 Task: Forward email with the signature 'Adam Smith' with the subject 'Request for information' from softage.1@softage.net to 'softage.2@softage.net' with the message 'I would like to request a meeting to discuss the new product launch strategy.'
Action: Mouse moved to (968, 216)
Screenshot: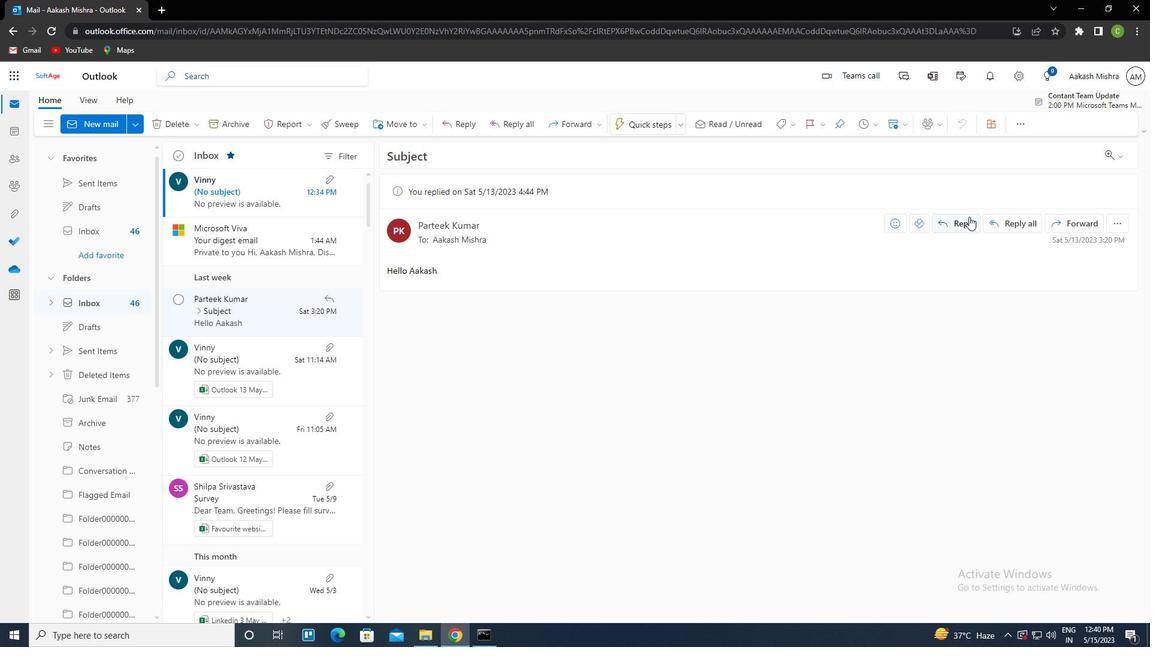 
Action: Mouse pressed left at (968, 216)
Screenshot: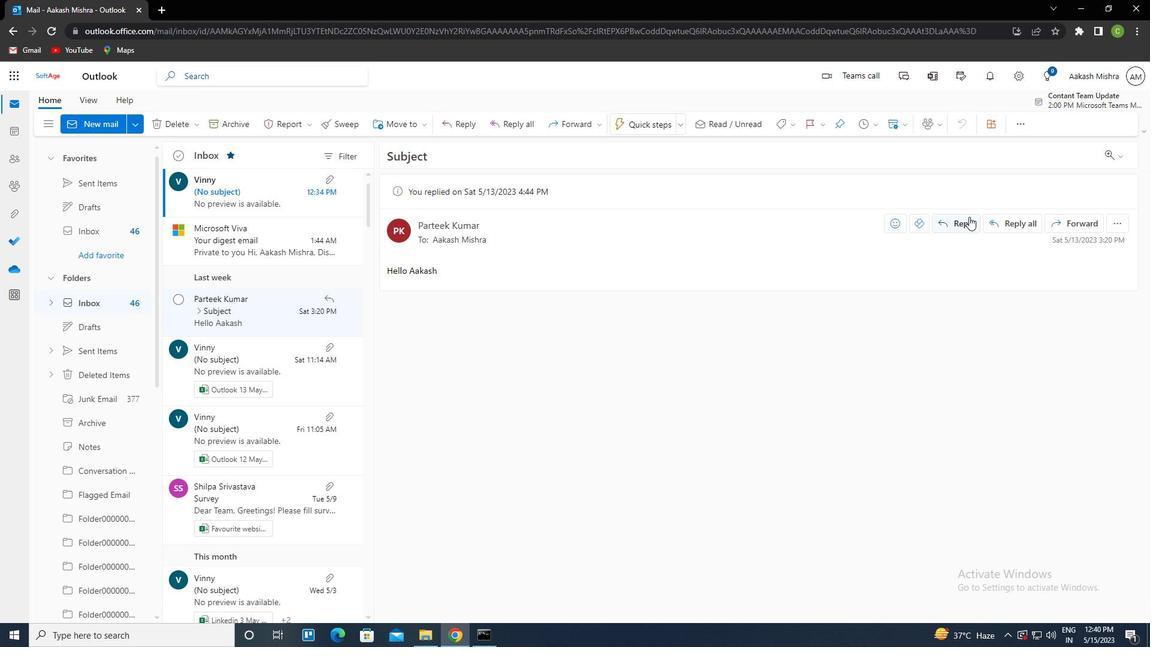 
Action: Mouse moved to (767, 126)
Screenshot: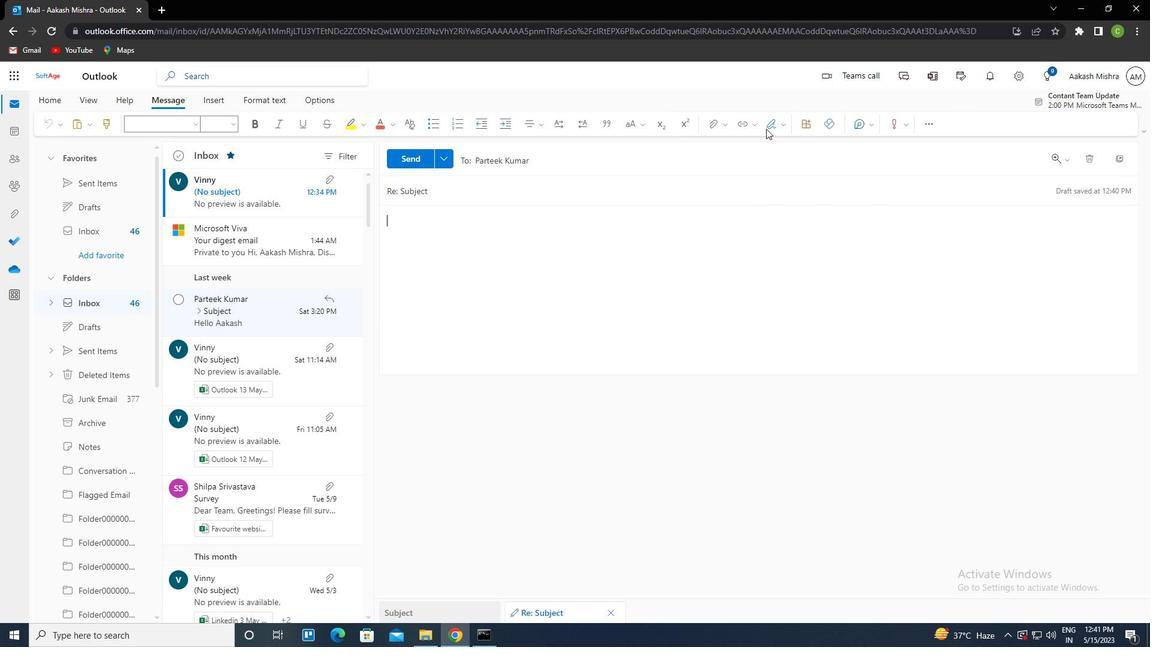 
Action: Mouse pressed left at (767, 126)
Screenshot: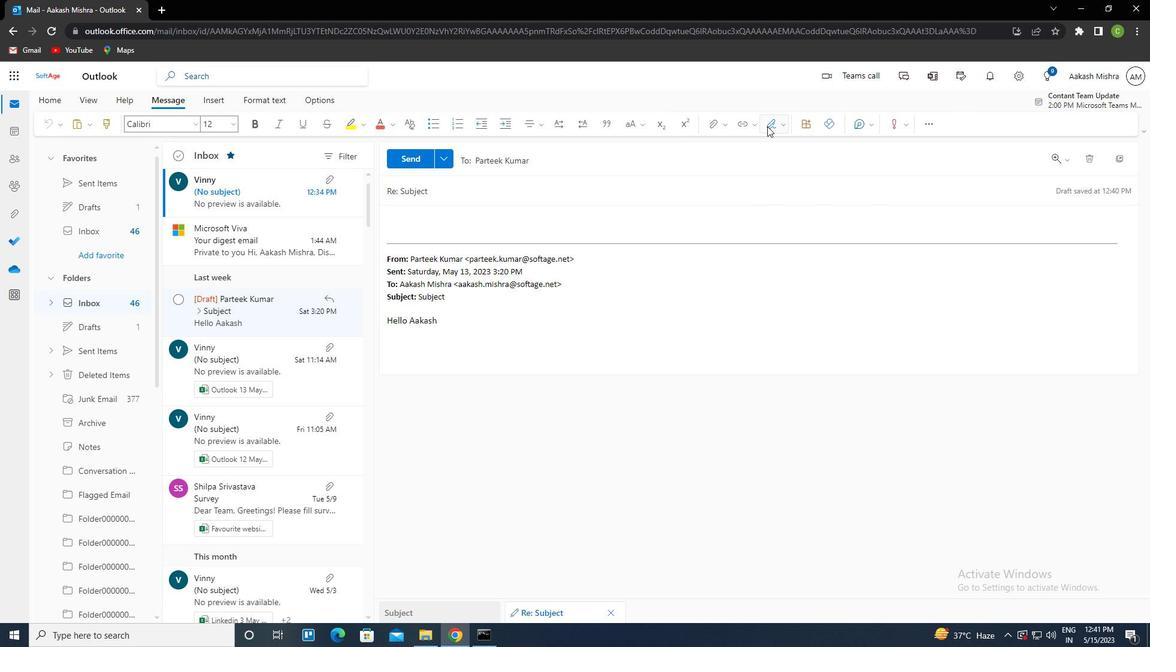
Action: Mouse moved to (770, 179)
Screenshot: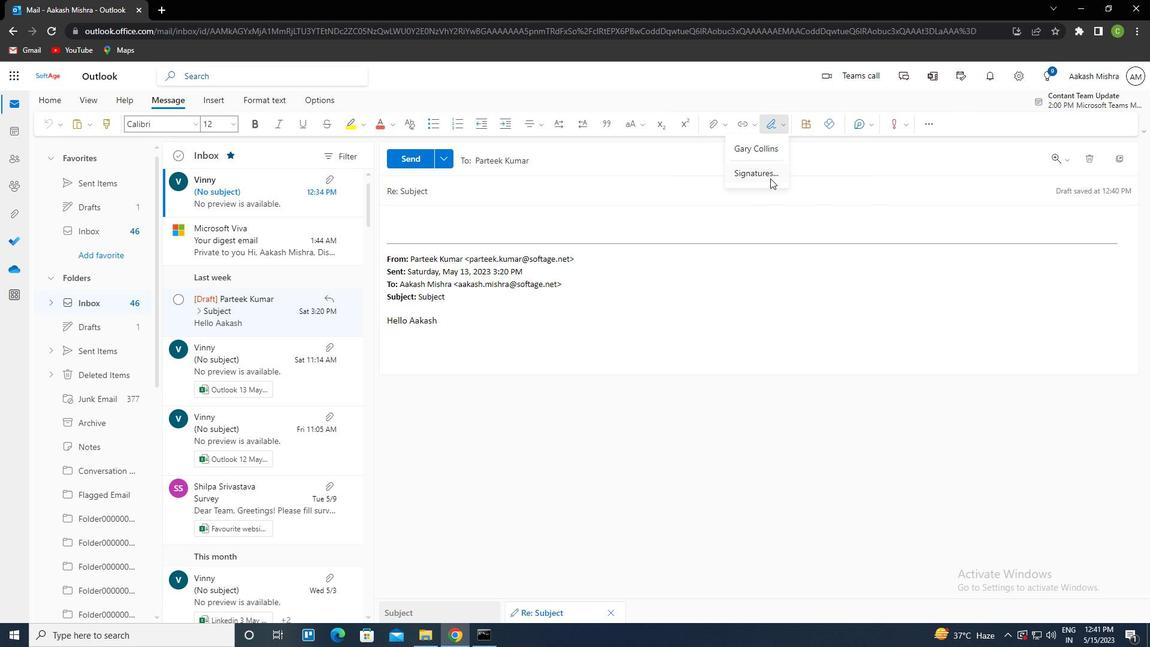 
Action: Mouse pressed left at (770, 179)
Screenshot: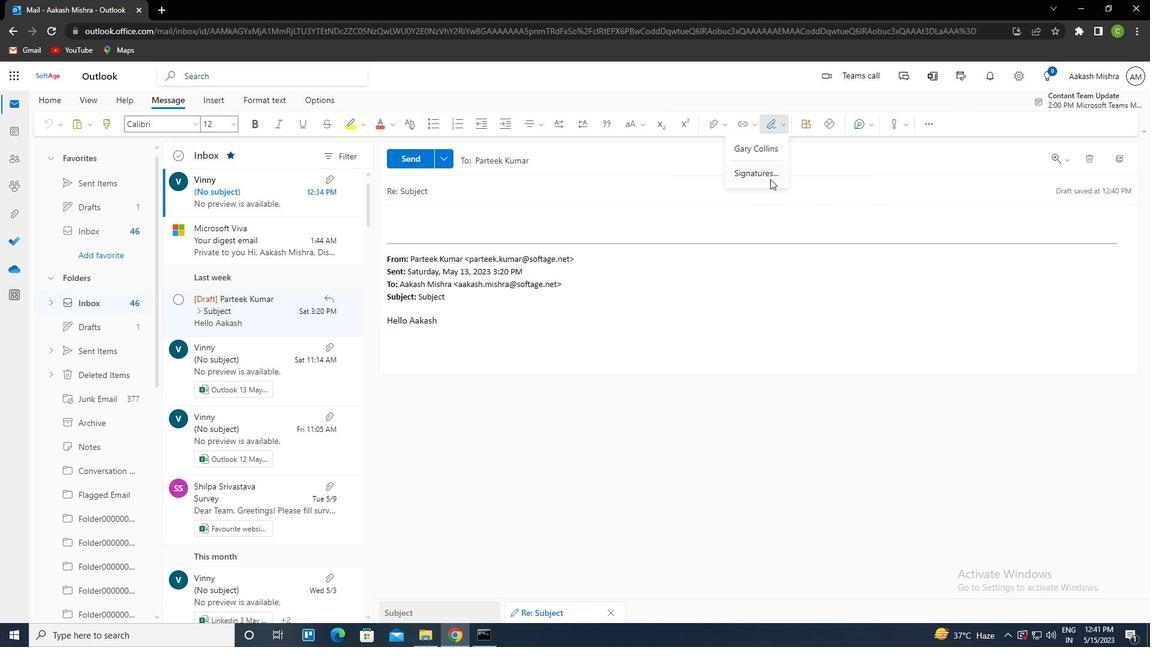
Action: Mouse moved to (804, 215)
Screenshot: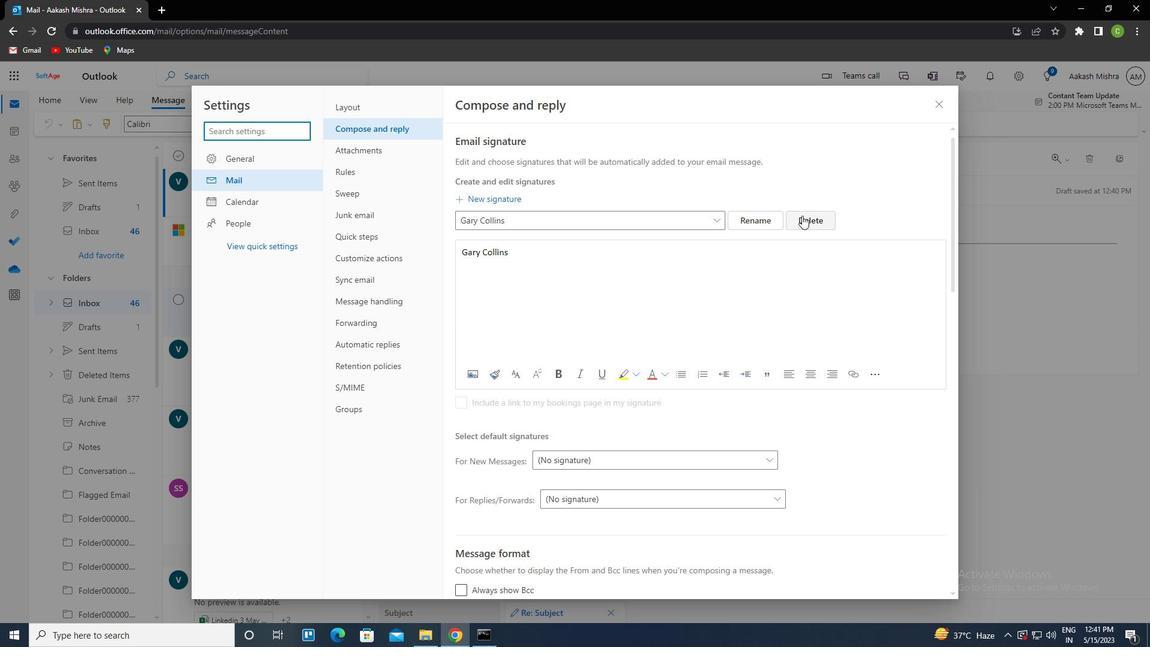 
Action: Mouse pressed left at (804, 215)
Screenshot: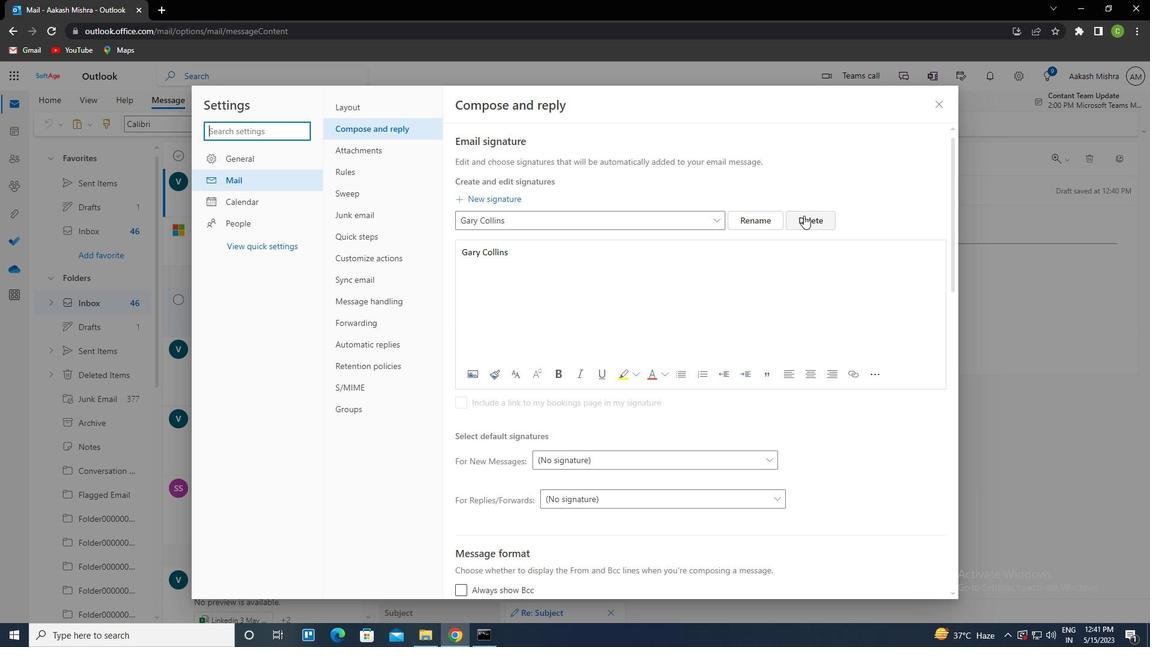 
Action: Mouse moved to (632, 224)
Screenshot: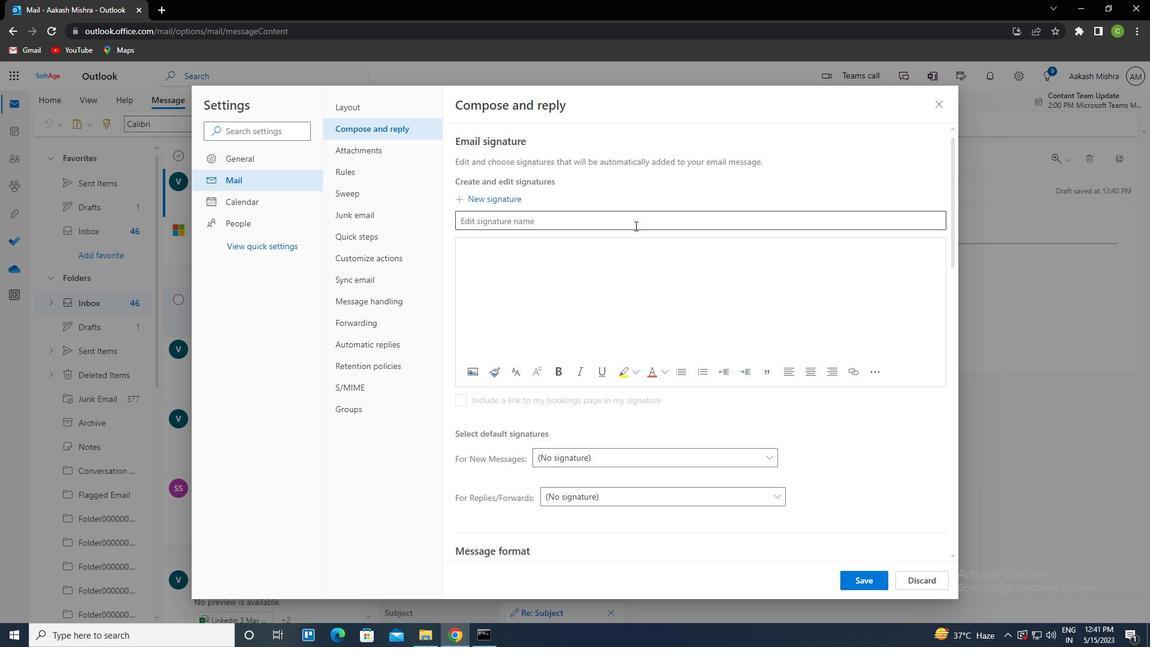 
Action: Mouse pressed left at (632, 224)
Screenshot: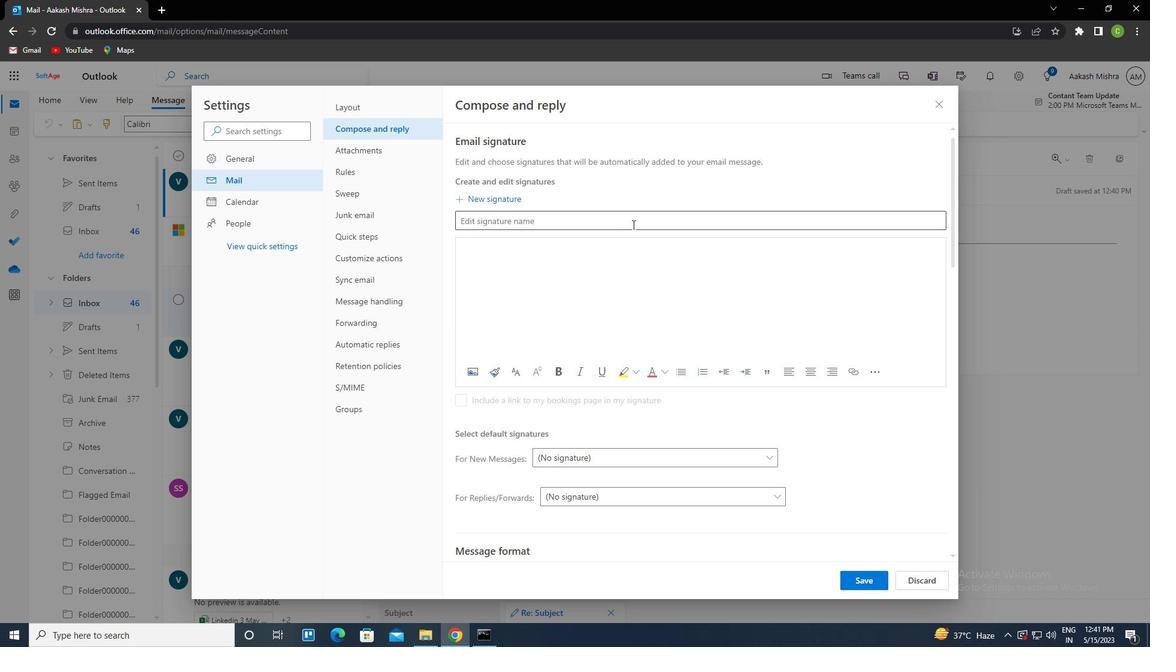 
Action: Key pressed <Key.caps_lock>a<Key.caps_lock>dma<Key.space><Key.backspace><Key.backspace><Key.backspace>am<Key.space><Key.caps_lock>s<Key.caps_lock>mith<Key.tab><Key.caps_lock>a<Key.caps_lock>dam<Key.space><Key.caps_lock>s<Key.caps_lock>mith
Screenshot: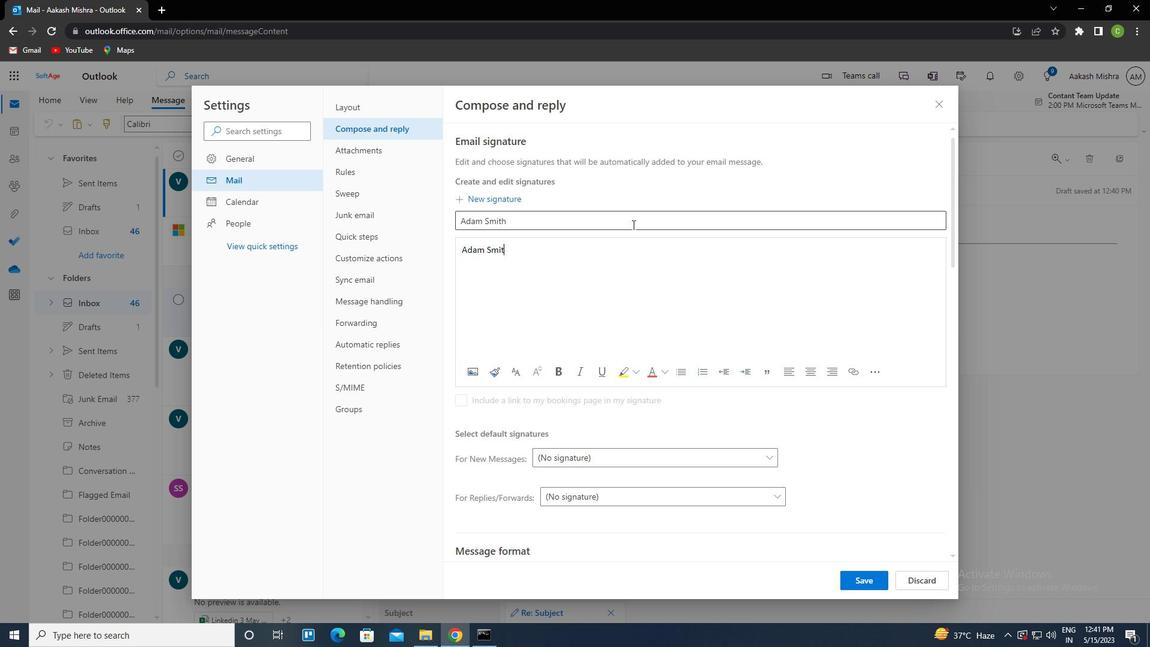 
Action: Mouse moved to (864, 580)
Screenshot: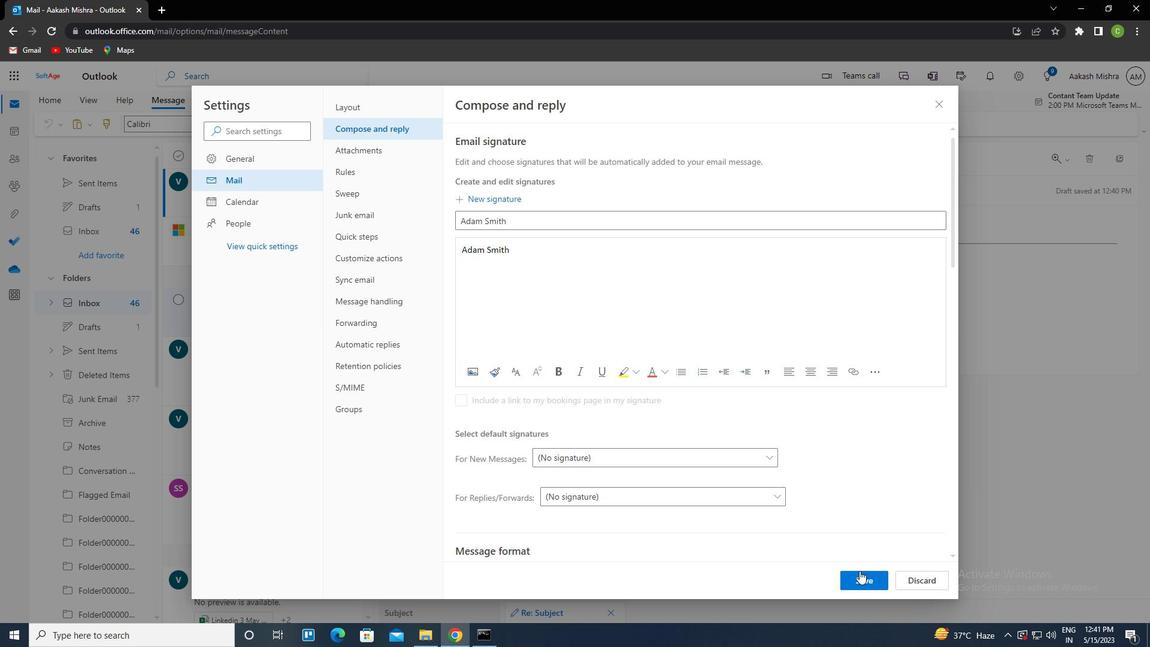 
Action: Mouse pressed left at (864, 580)
Screenshot: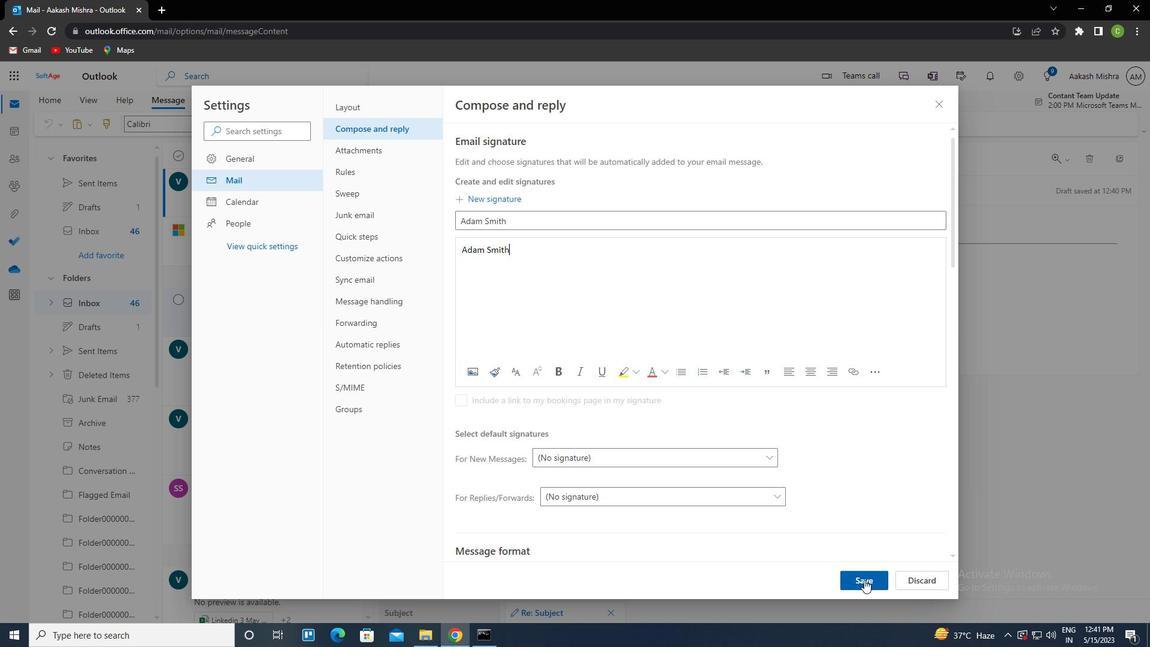 
Action: Mouse moved to (935, 104)
Screenshot: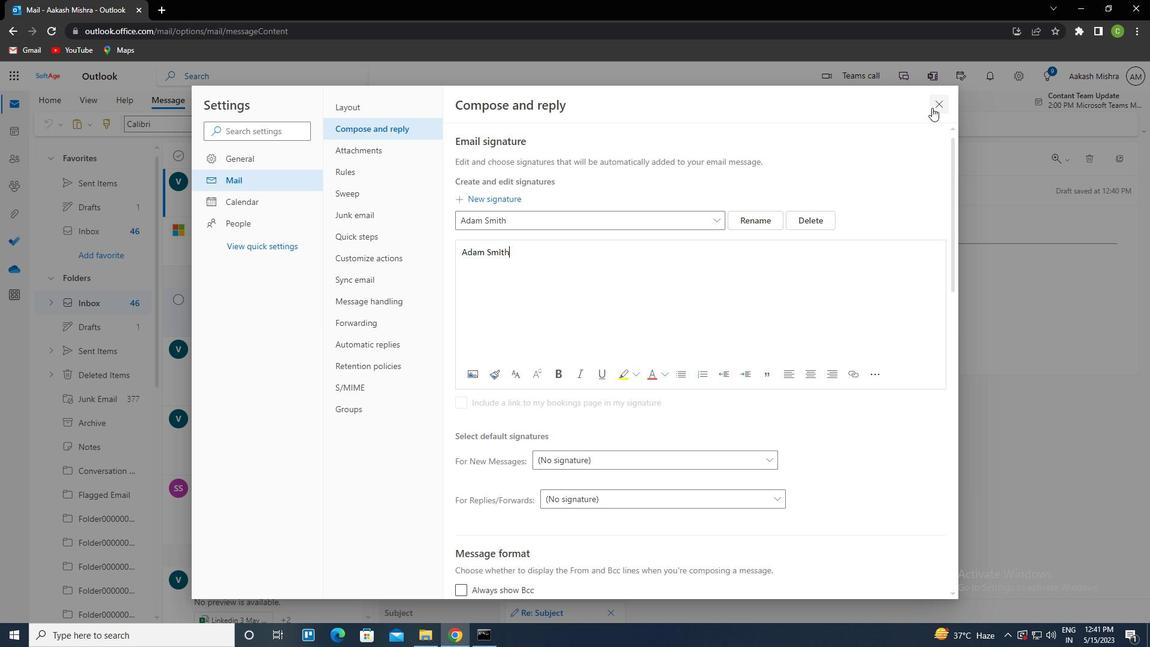 
Action: Mouse pressed left at (935, 104)
Screenshot: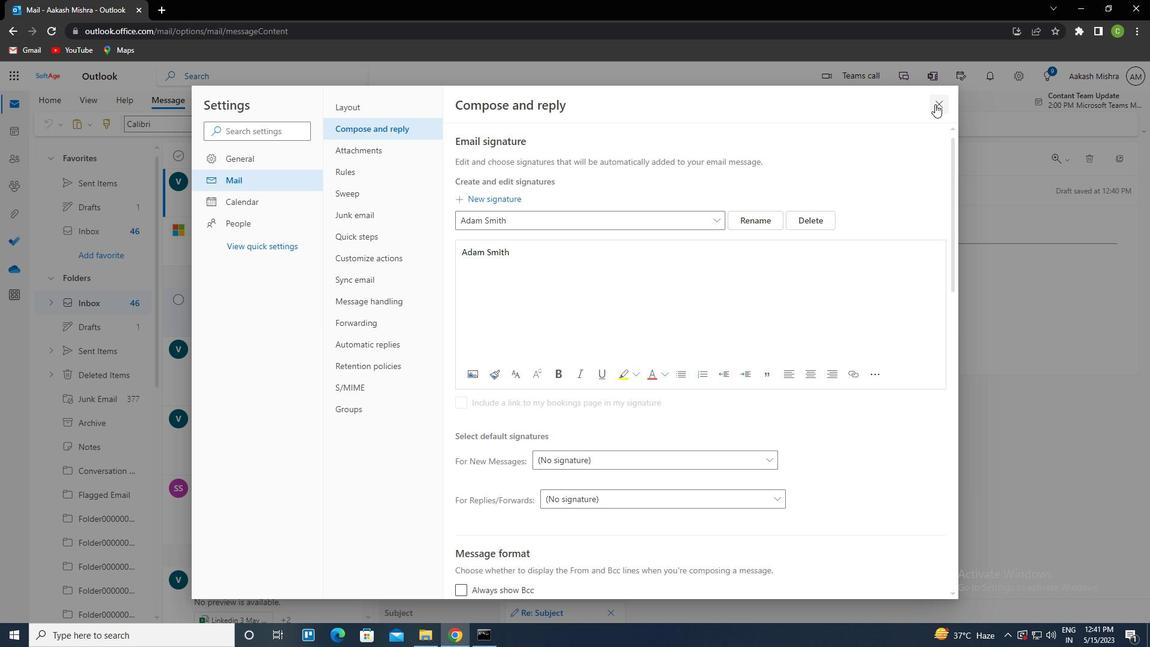 
Action: Mouse moved to (721, 127)
Screenshot: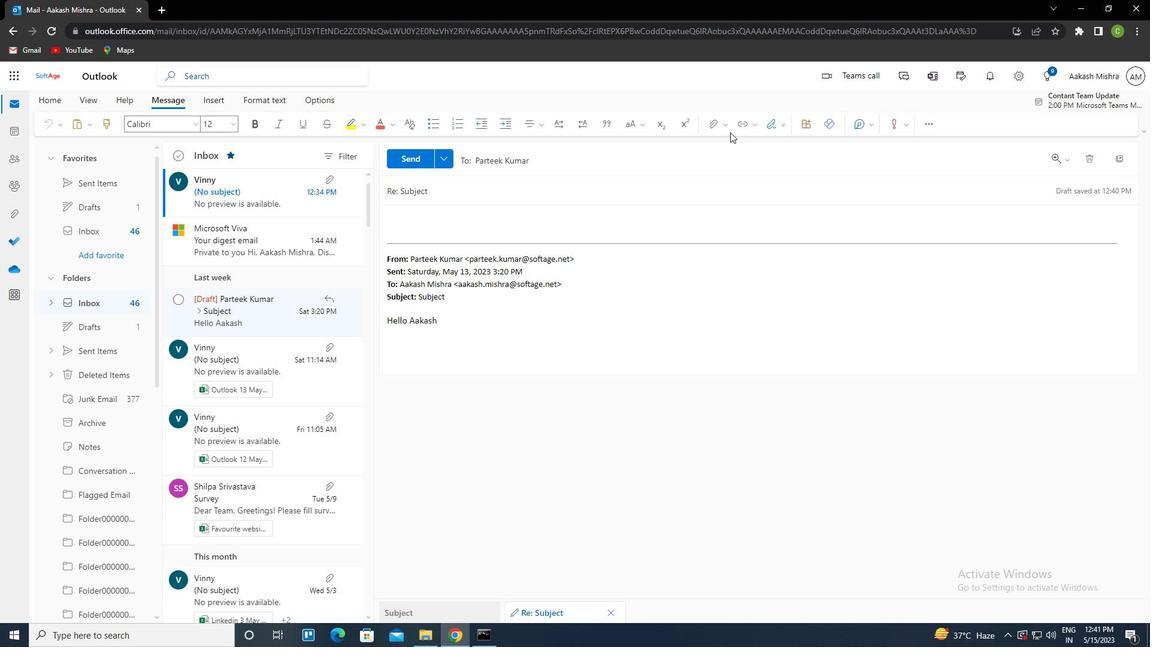 
Action: Mouse pressed left at (721, 127)
Screenshot: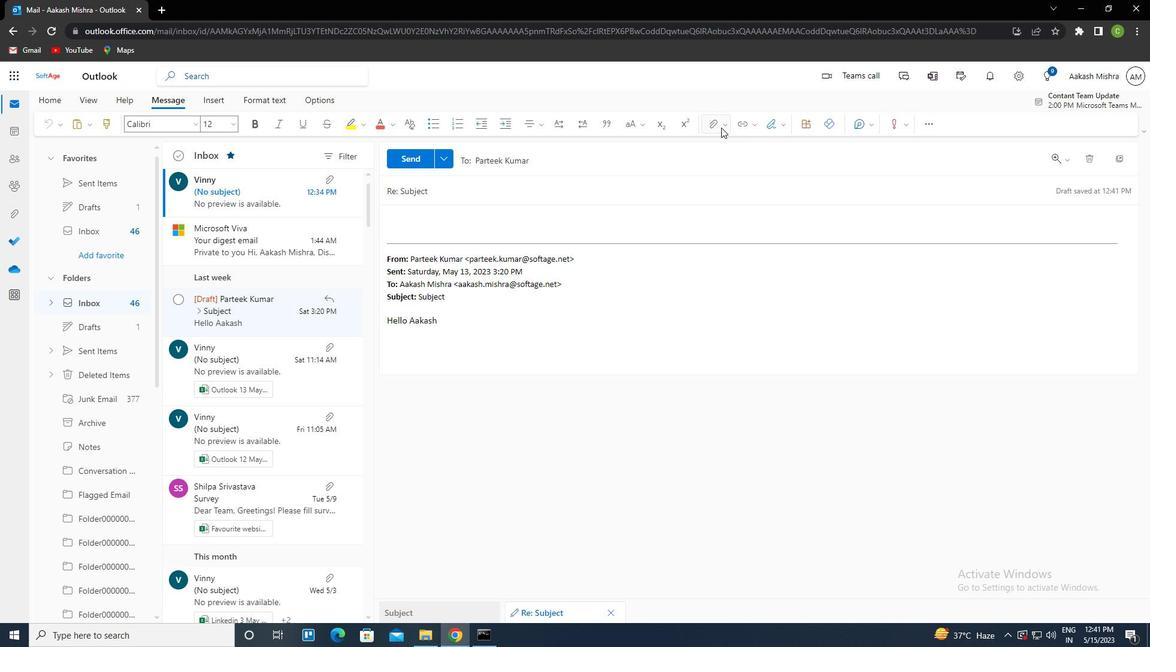 
Action: Mouse moved to (777, 123)
Screenshot: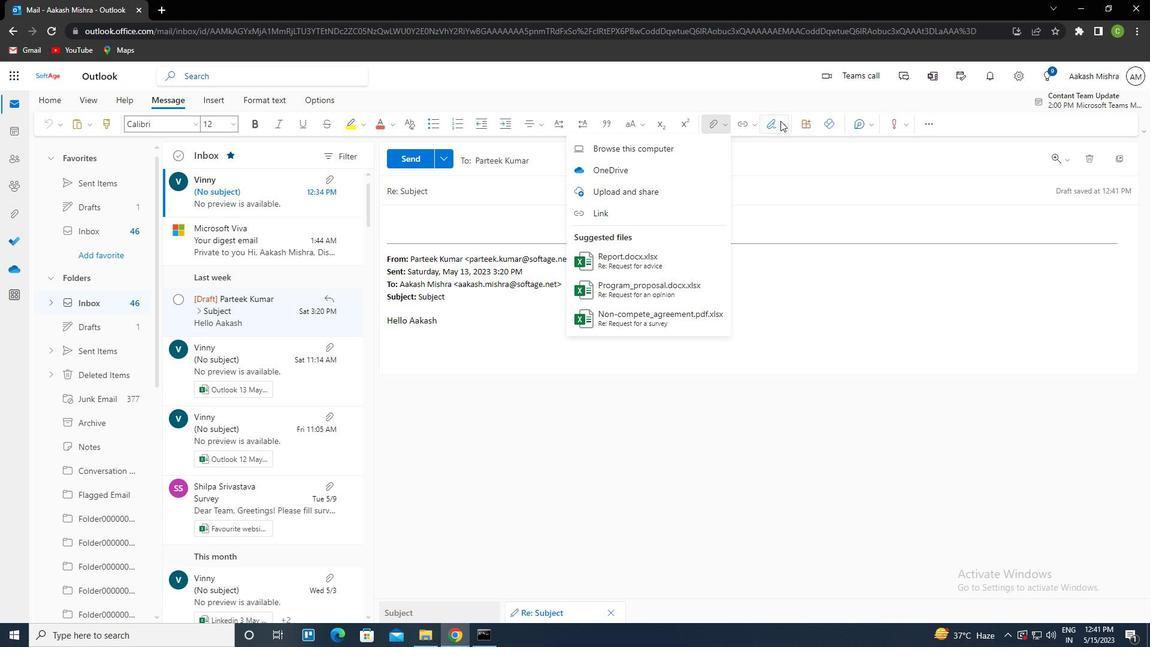 
Action: Mouse pressed left at (777, 123)
Screenshot: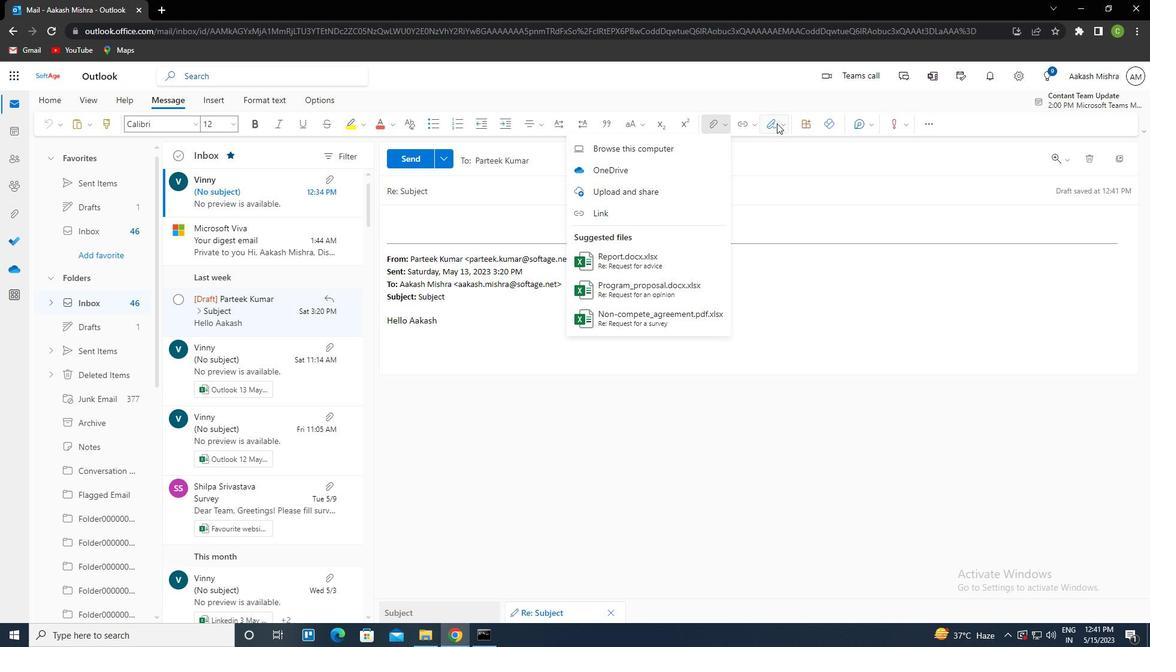 
Action: Mouse moved to (747, 151)
Screenshot: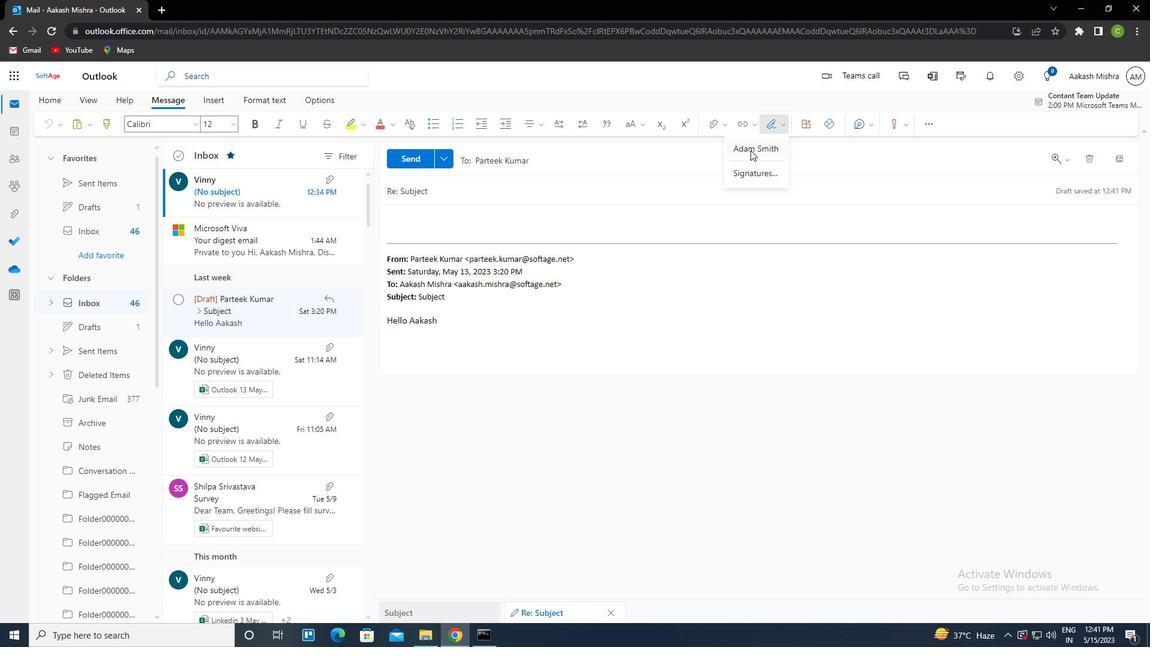 
Action: Mouse pressed left at (747, 151)
Screenshot: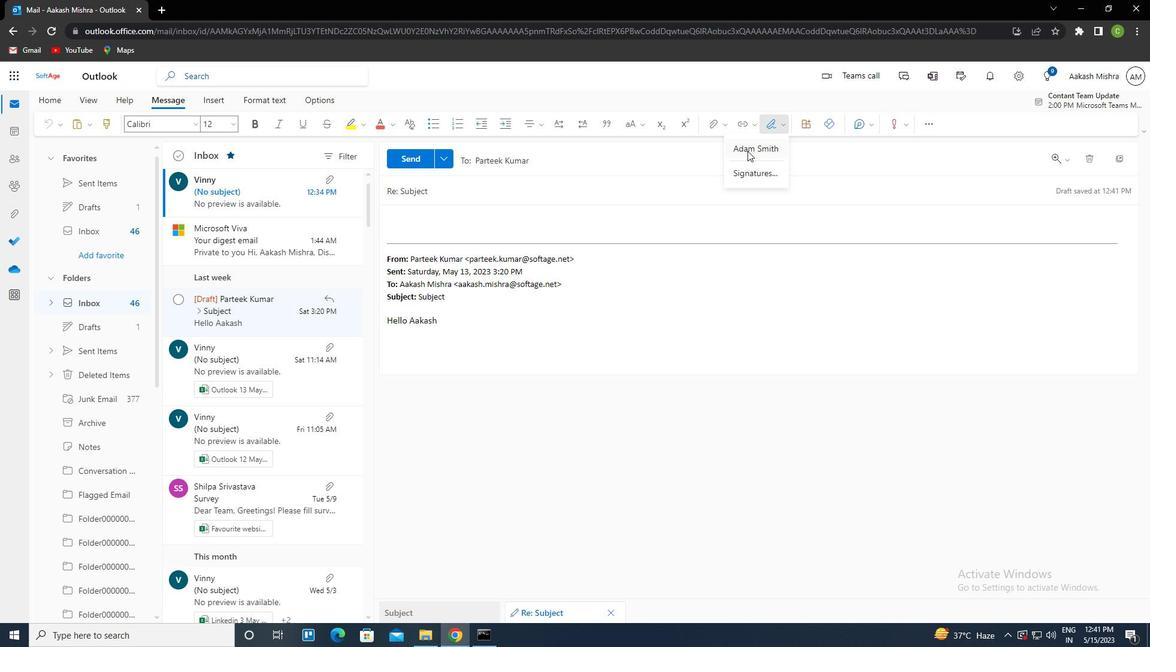 
Action: Mouse moved to (453, 190)
Screenshot: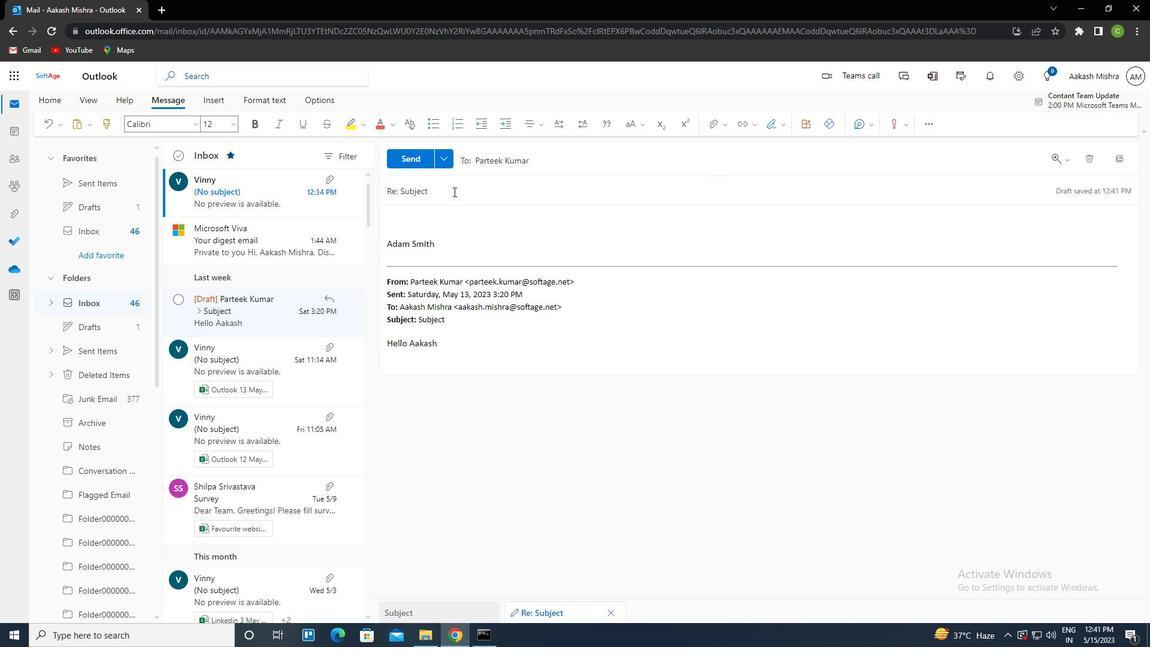 
Action: Mouse pressed left at (453, 190)
Screenshot: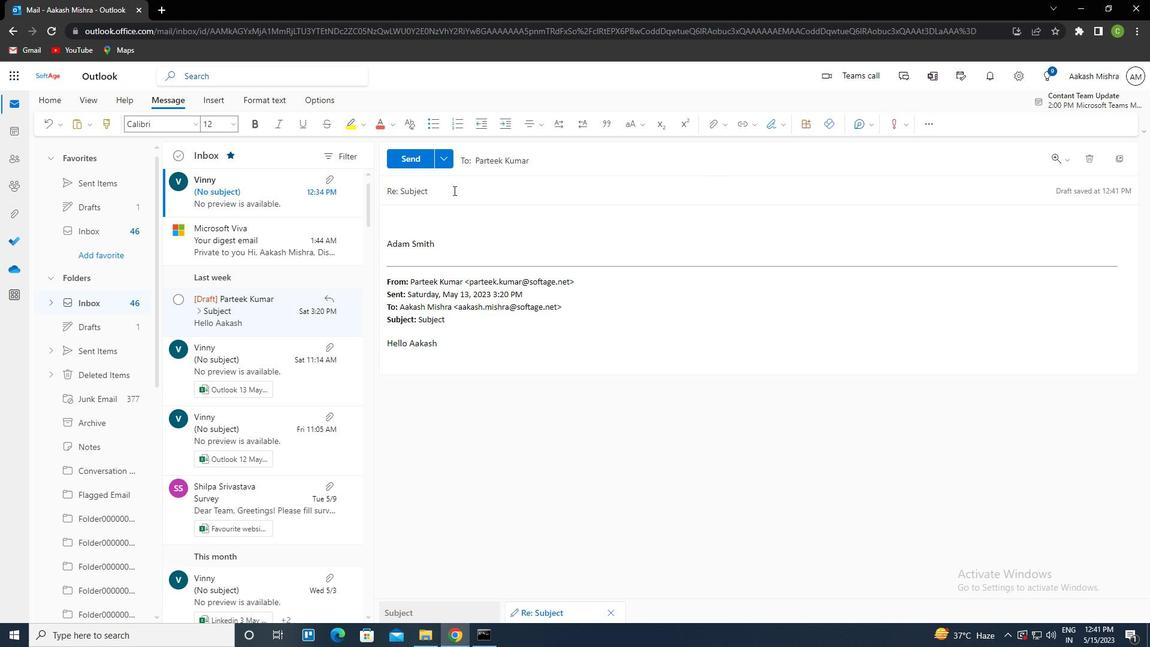 
Action: Key pressed <Key.shift><Key.left><Key.backspace><Key.caps_lock>ctrl+R<Key.caps_lock>EQUEST<Key.space>FOR<Key.space>IM<Key.backspace>NFORMATION<Key.tab><Key.caps_lock>I<Key.caps_lock><Key.space>WOULD<Key.space>LIKE<Key.space>TO<Key.space>REQUEST<Key.space>A<Key.space>MEETING<Key.space>TO<Key.space>DISCUSS<Key.space>THE<Key.space>NEW<Key.space>PRODUCT<Key.space>LAUNCH<Key.space>STRATEGY
Screenshot: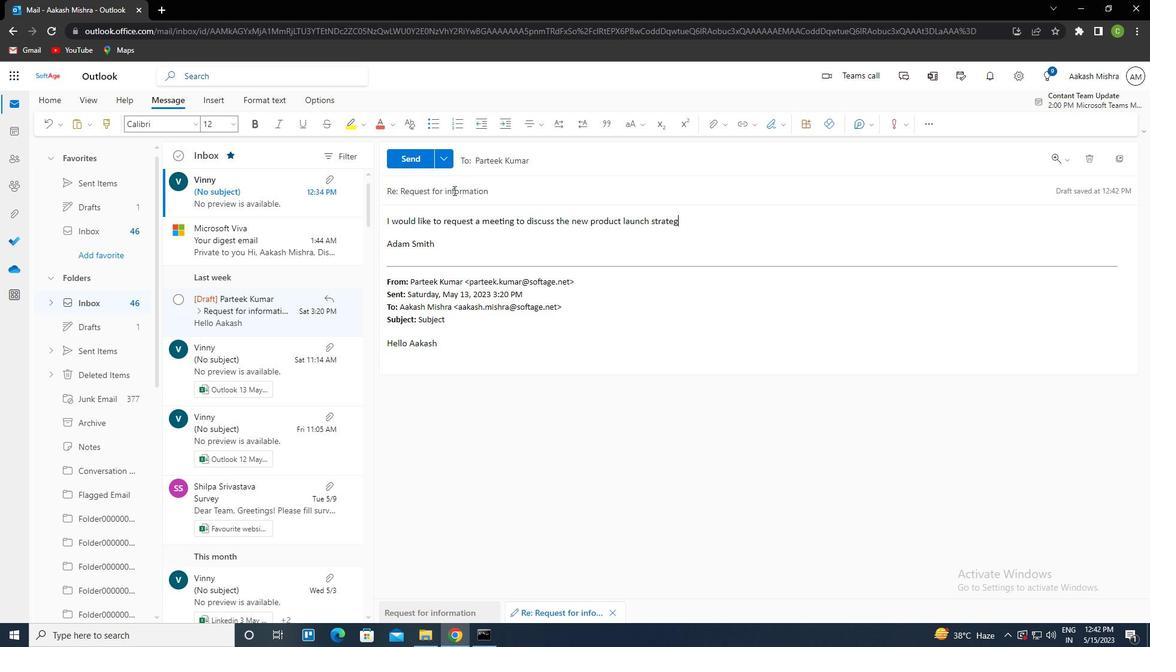 
Action: Mouse moved to (421, 160)
Screenshot: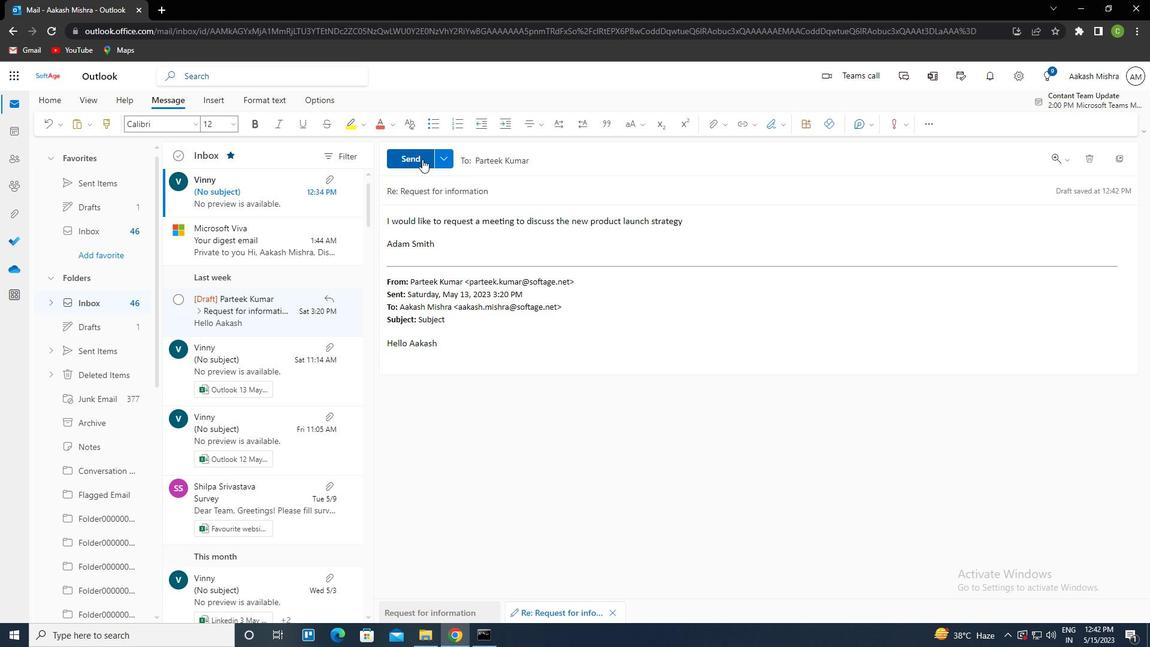 
Action: Mouse pressed left at (421, 160)
Screenshot: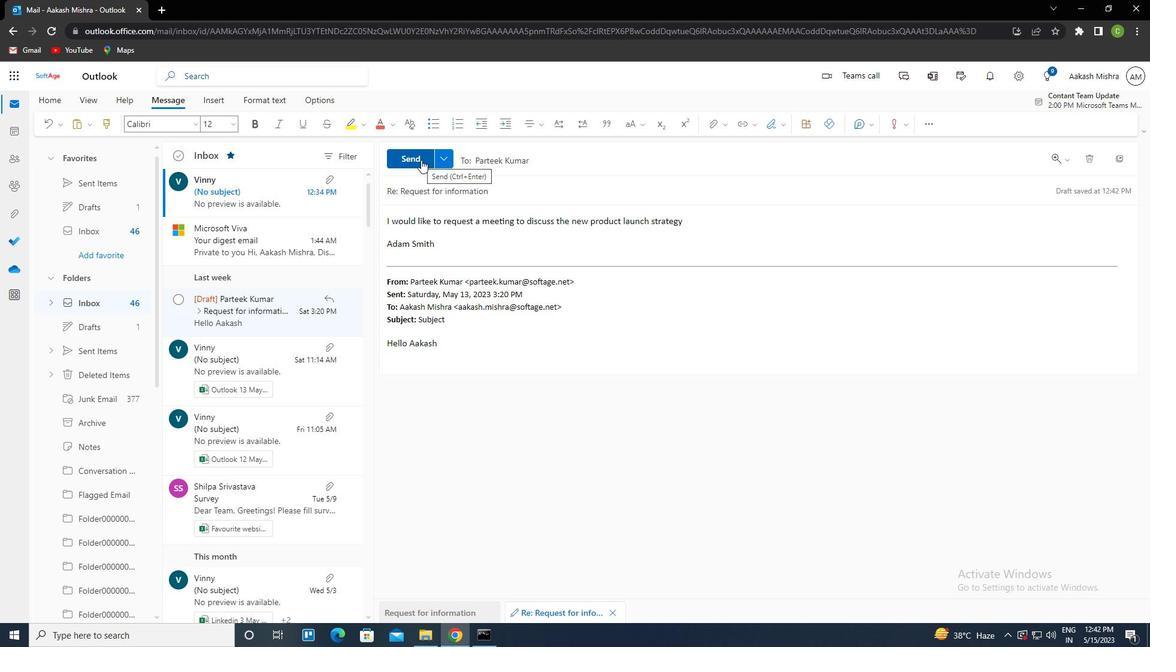
Action: Mouse moved to (471, 257)
Screenshot: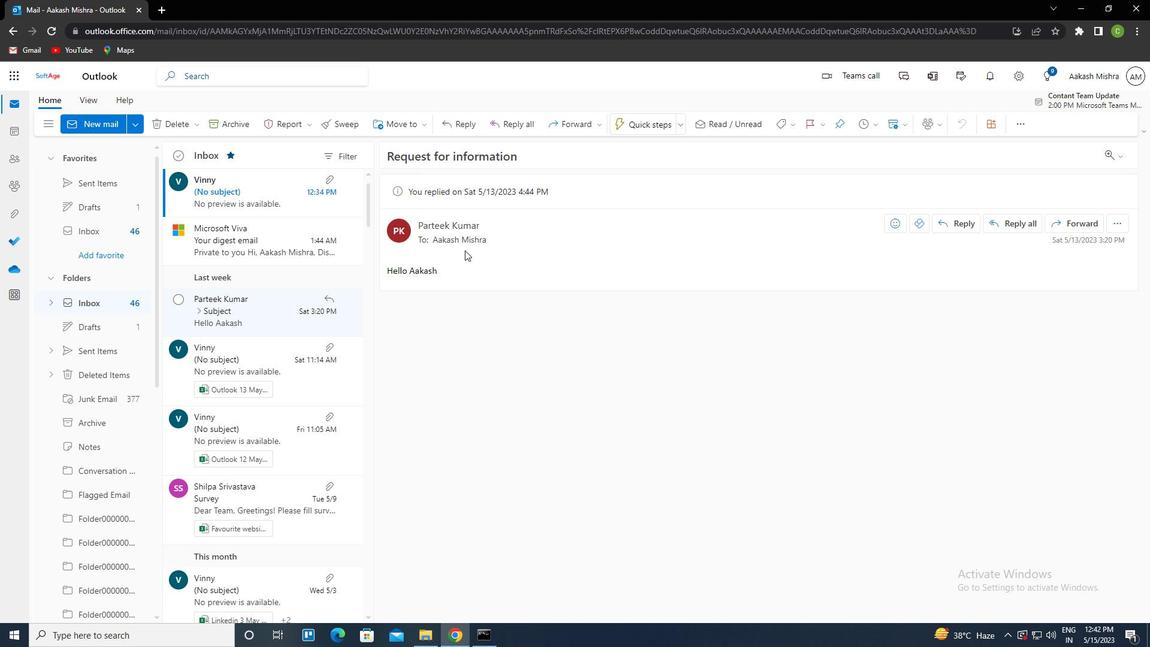 
